 Task: Change  the formatting of the data  'Which is Greater than 10 'in conditional formating, put the option 'Green Fill with Dark Green Text. . 'In the sheet  Expense Log Workbook Spreadsheetbook
Action: Mouse moved to (41, 141)
Screenshot: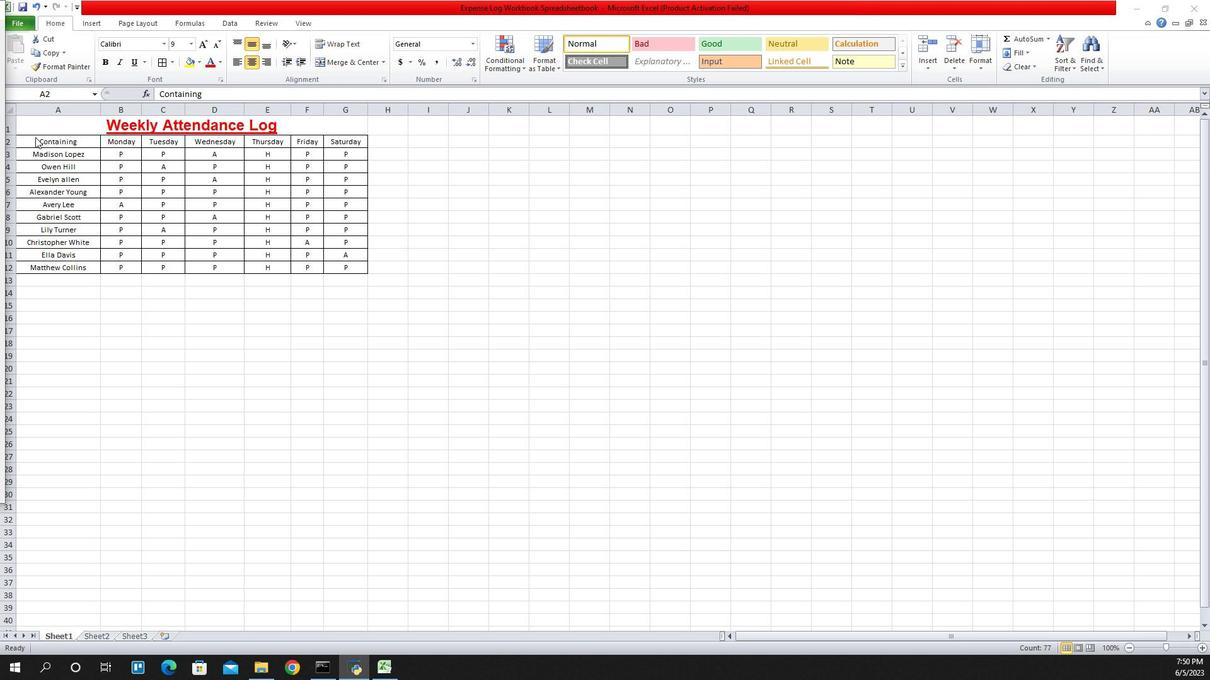 
Action: Mouse pressed left at (41, 141)
Screenshot: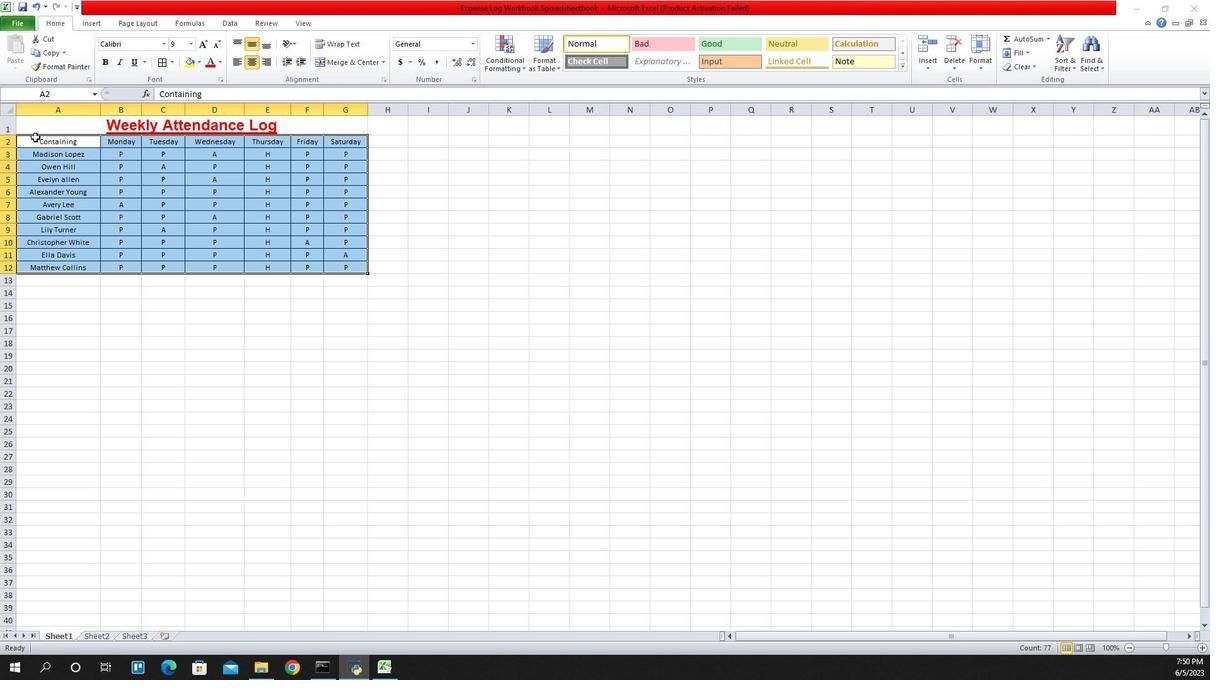 
Action: Mouse moved to (511, 66)
Screenshot: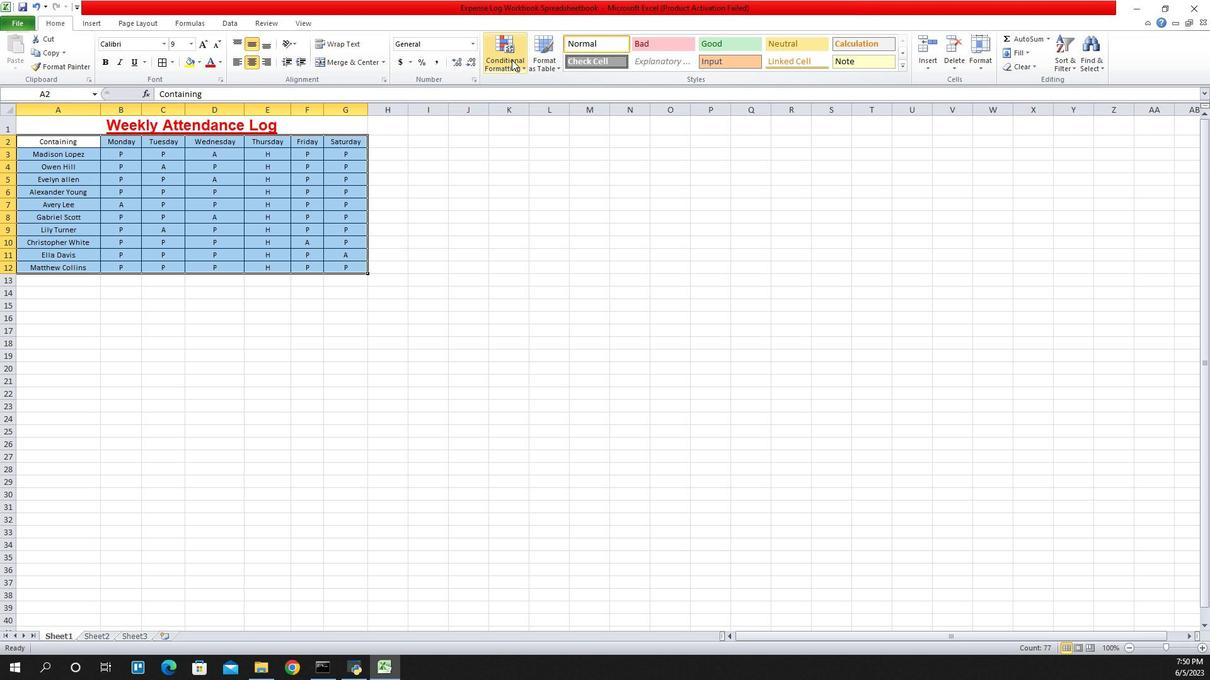 
Action: Mouse pressed left at (511, 66)
Screenshot: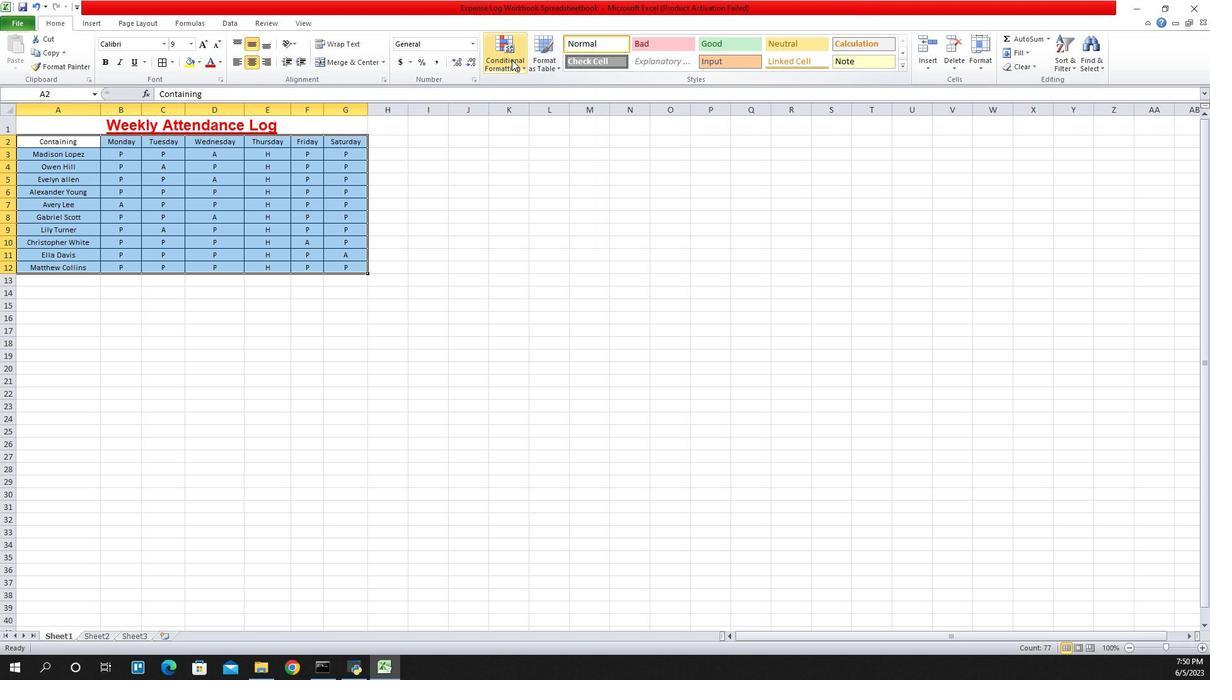 
Action: Mouse moved to (614, 95)
Screenshot: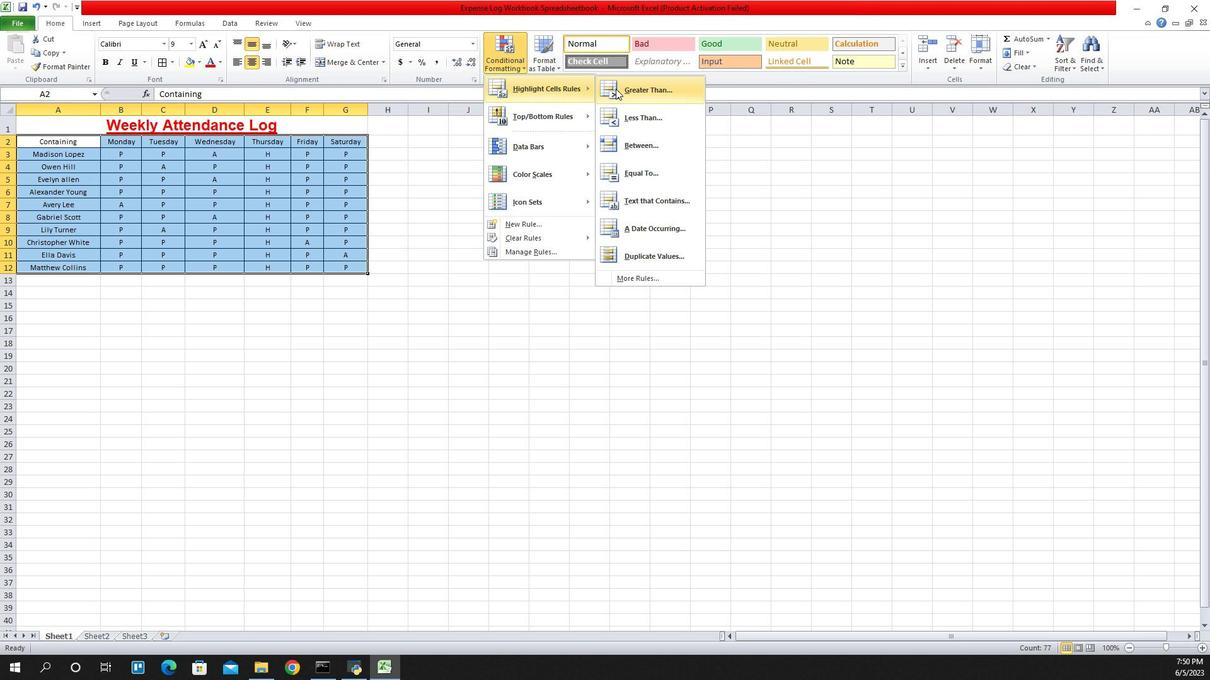 
Action: Mouse pressed left at (614, 95)
Screenshot: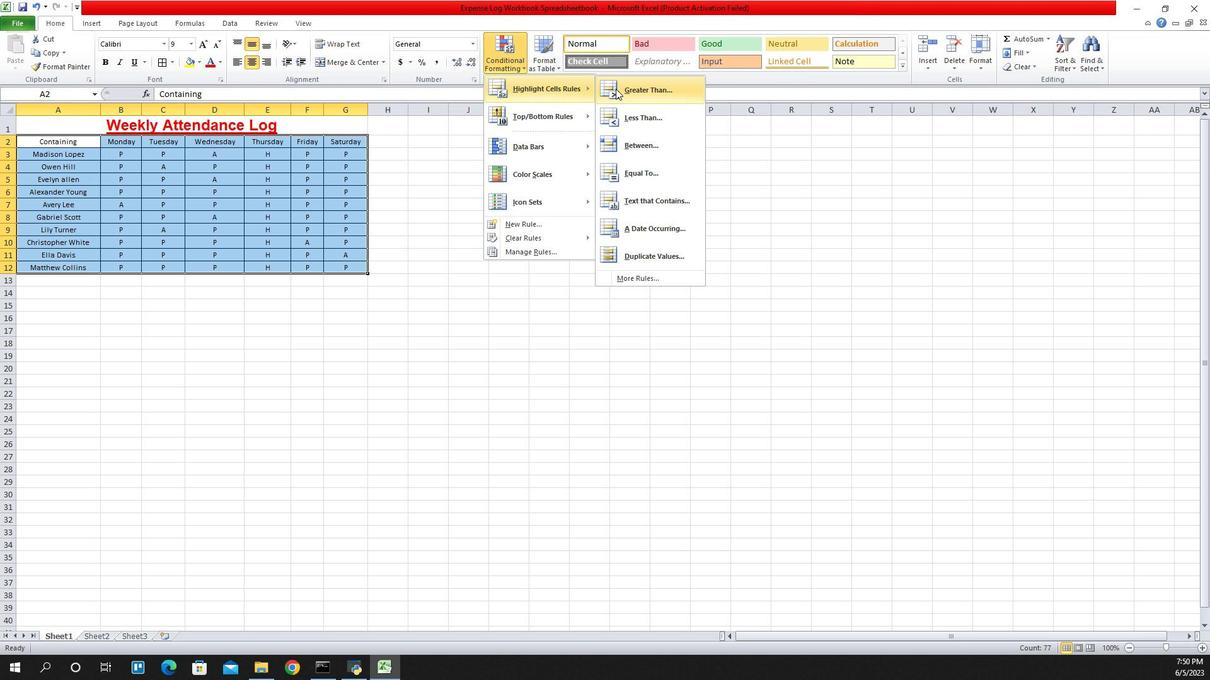 
Action: Mouse moved to (578, 87)
Screenshot: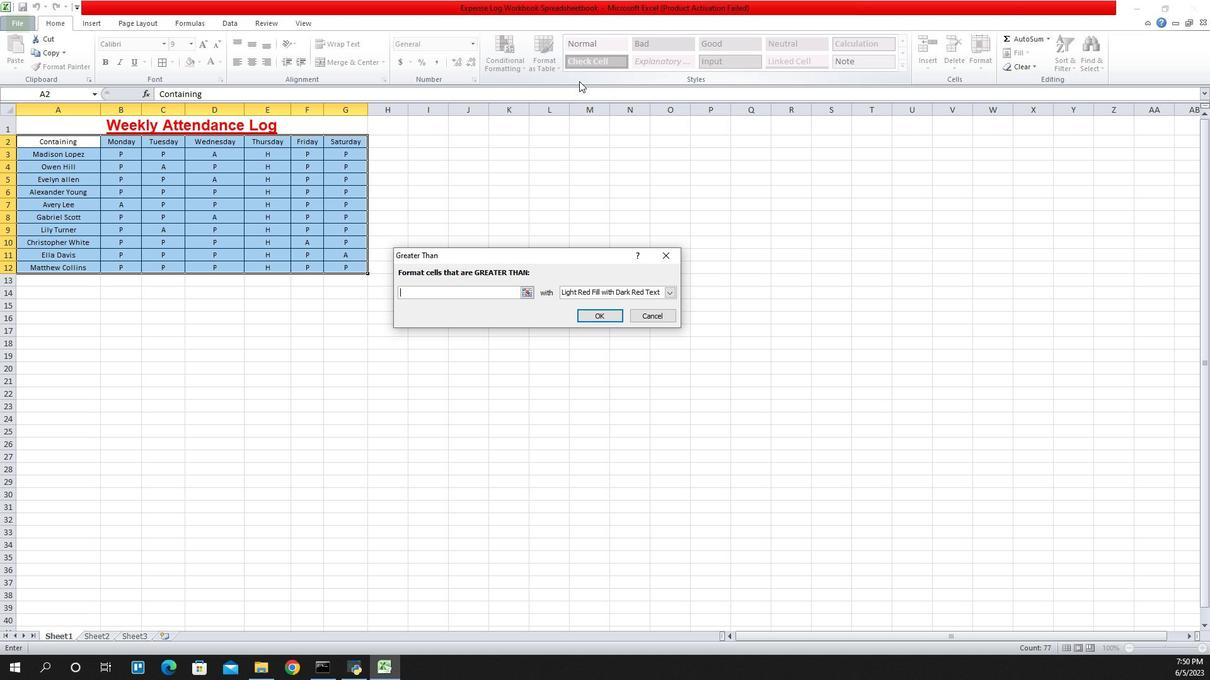 
Action: Key pressed 1
Screenshot: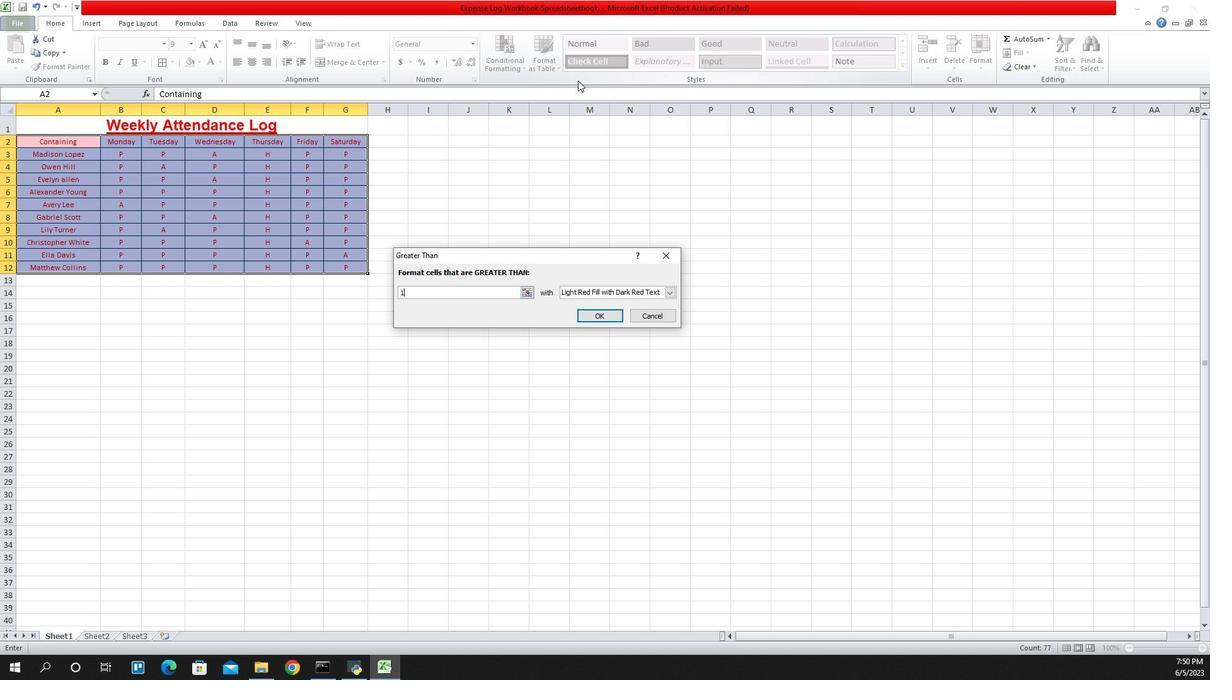 
Action: Mouse moved to (575, 86)
Screenshot: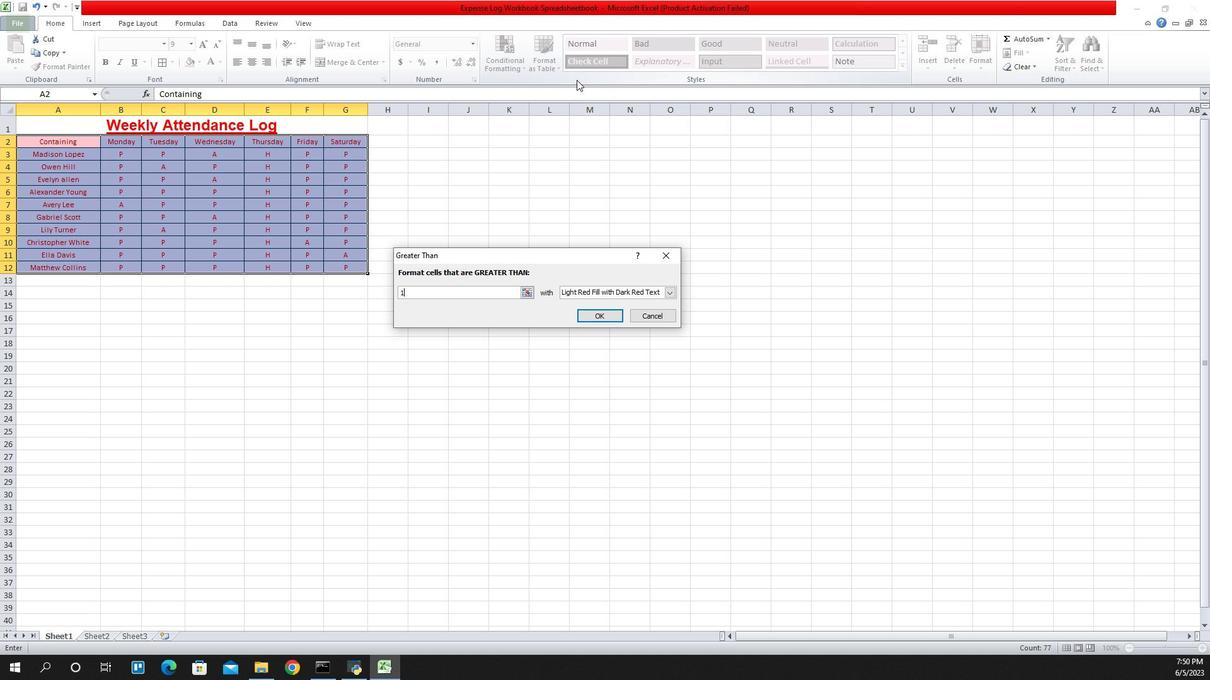 
Action: Key pressed 0
Screenshot: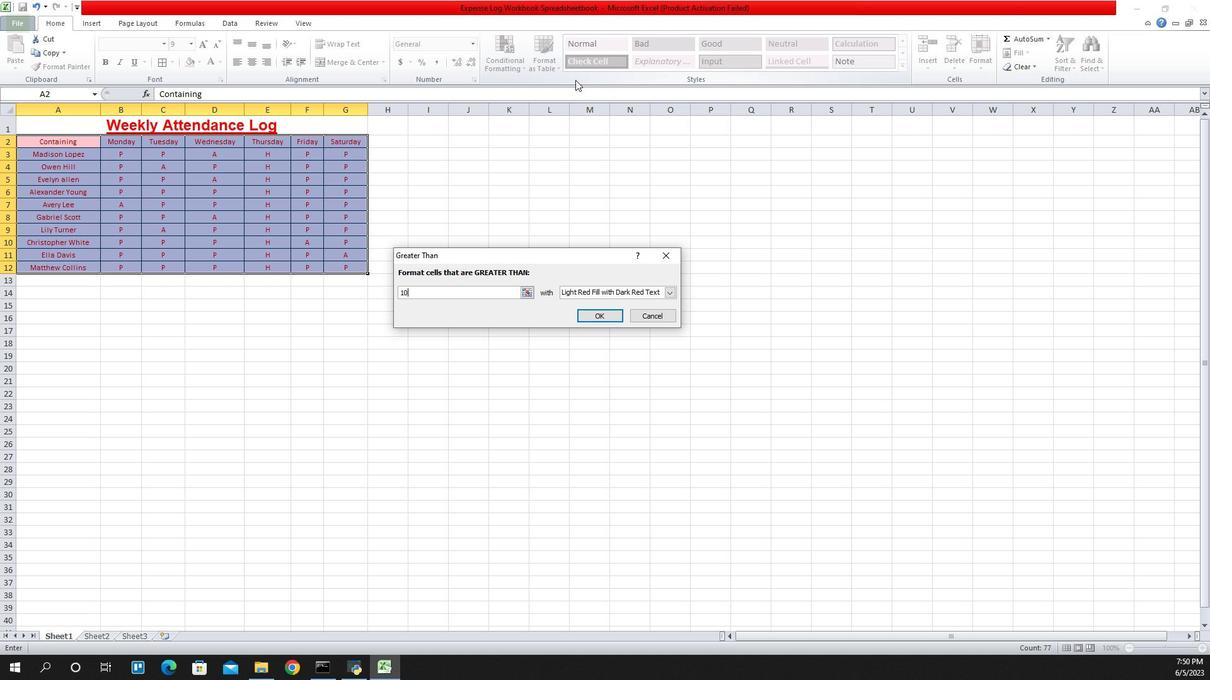 
Action: Mouse moved to (675, 290)
Screenshot: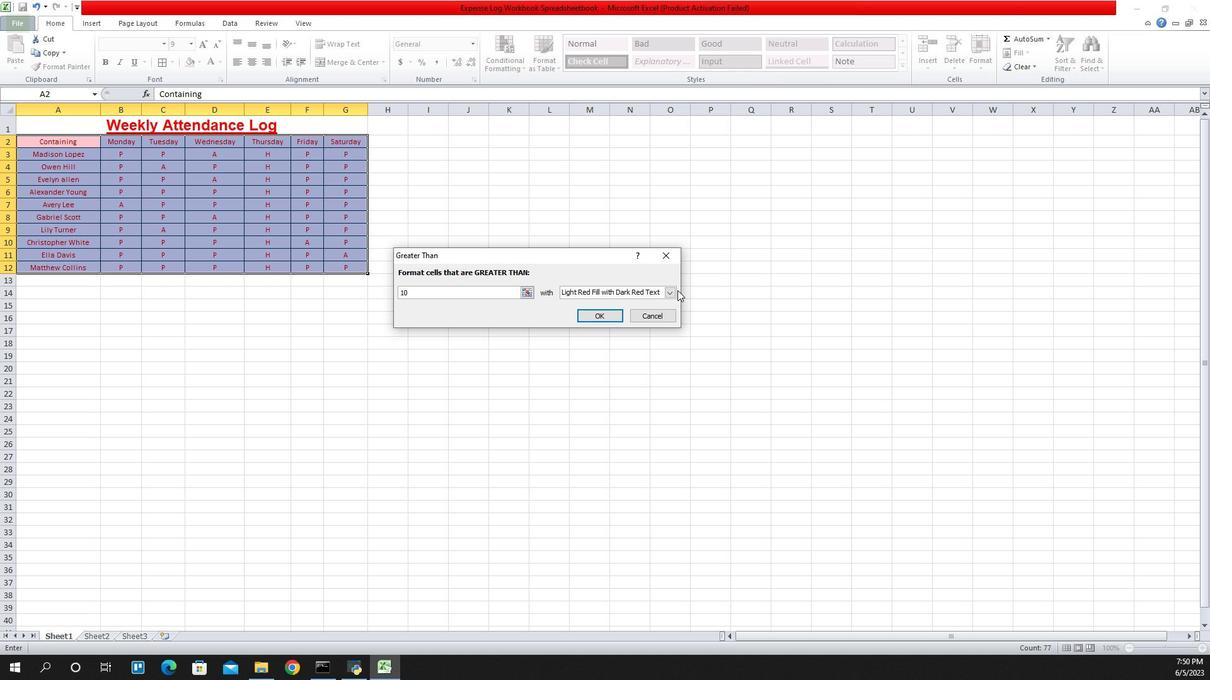 
Action: Mouse pressed left at (675, 290)
Screenshot: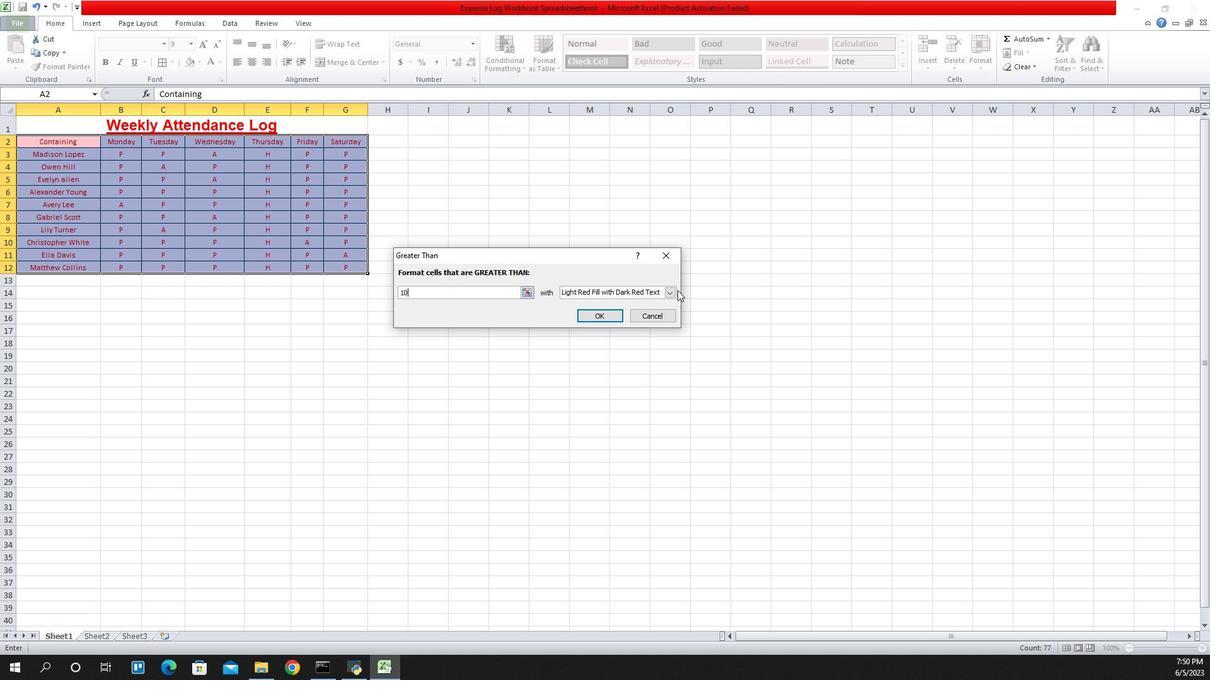 
Action: Mouse moved to (672, 291)
Screenshot: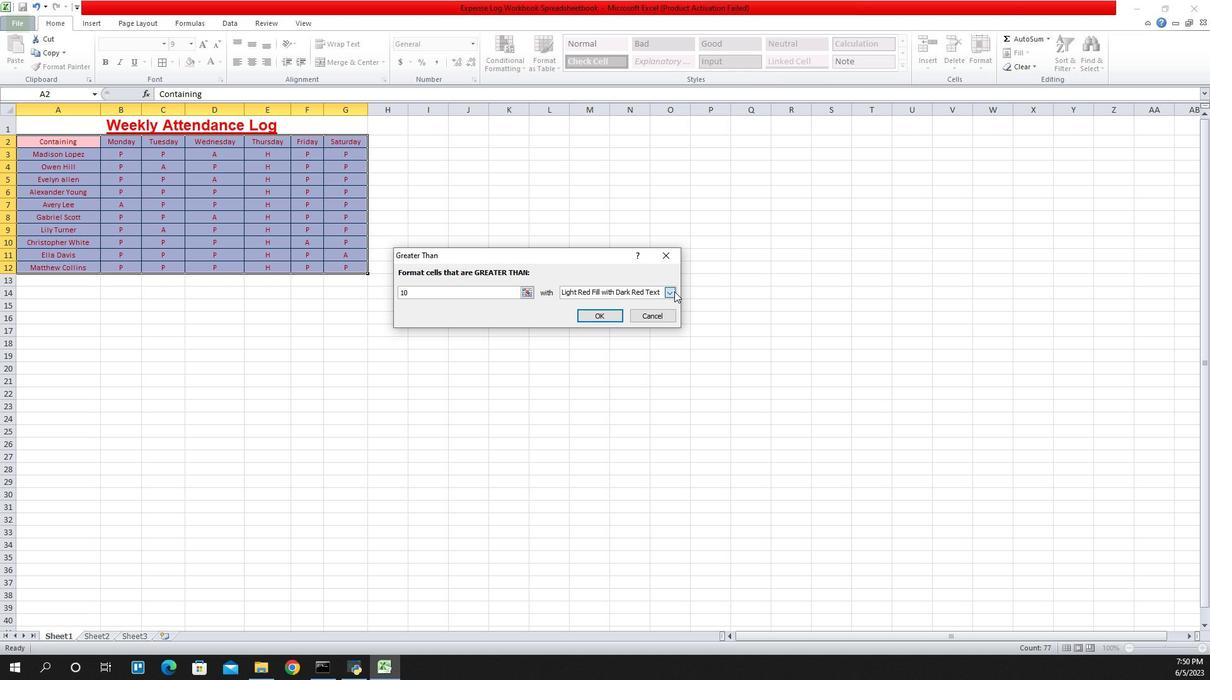 
Action: Mouse pressed left at (672, 291)
Screenshot: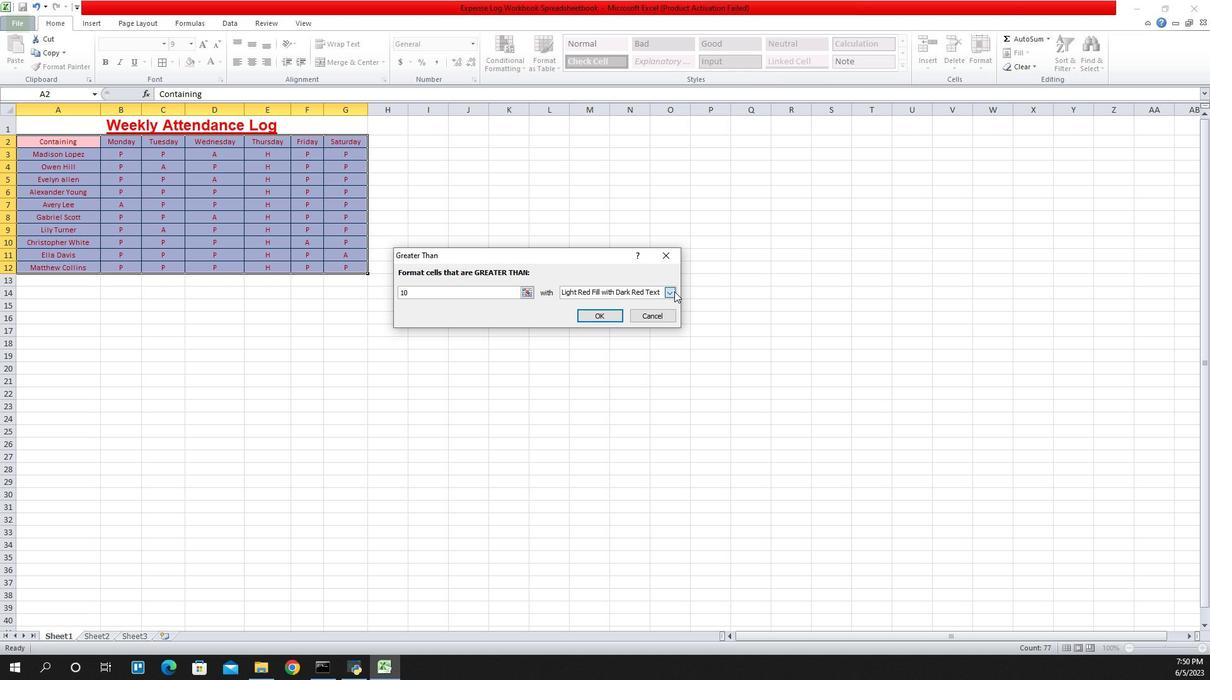 
Action: Mouse moved to (646, 317)
Screenshot: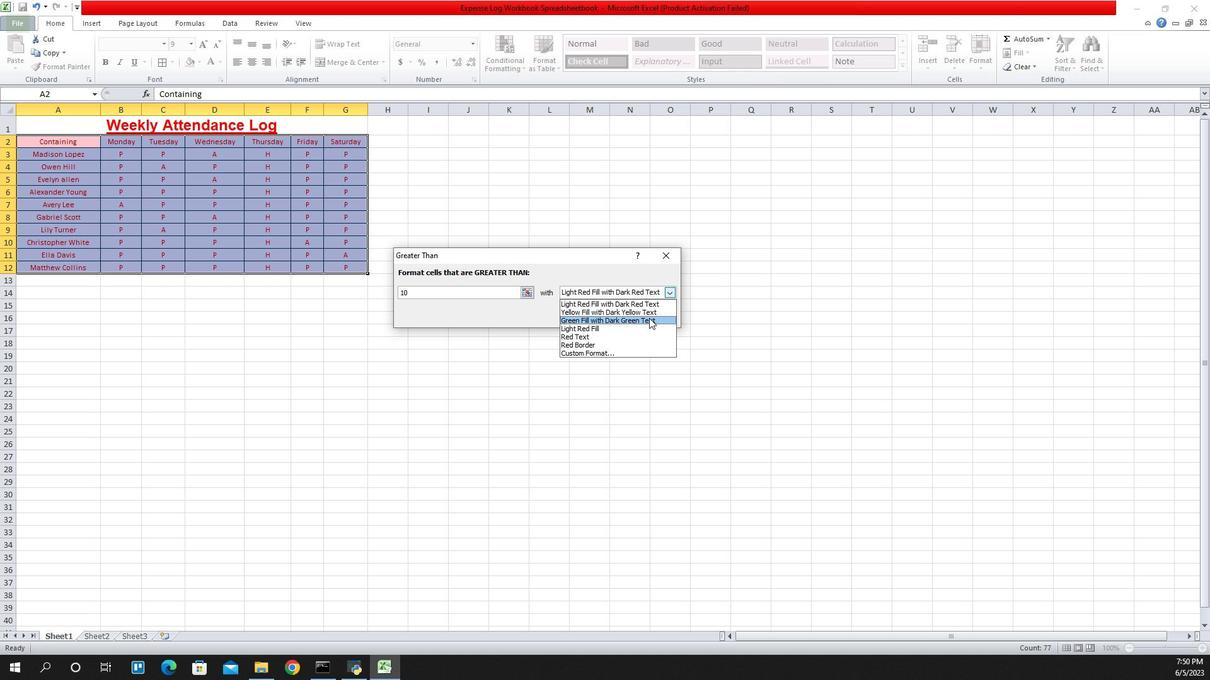 
Action: Mouse pressed left at (646, 317)
Screenshot: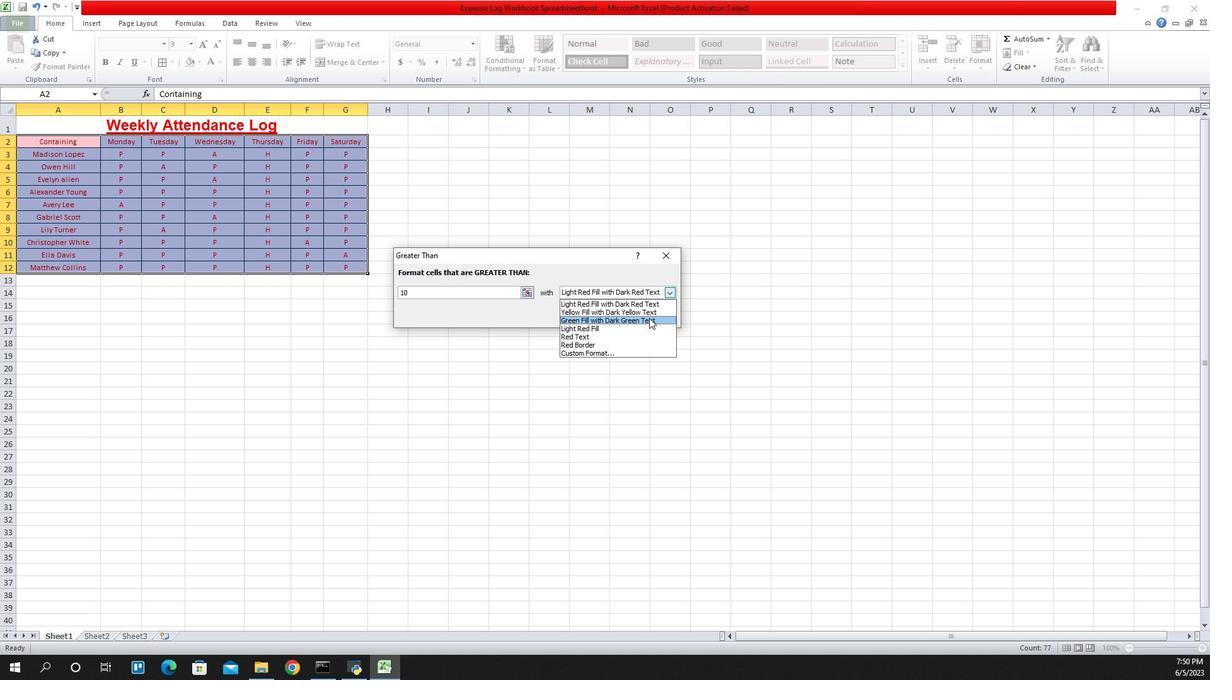 
Action: Mouse moved to (610, 313)
Screenshot: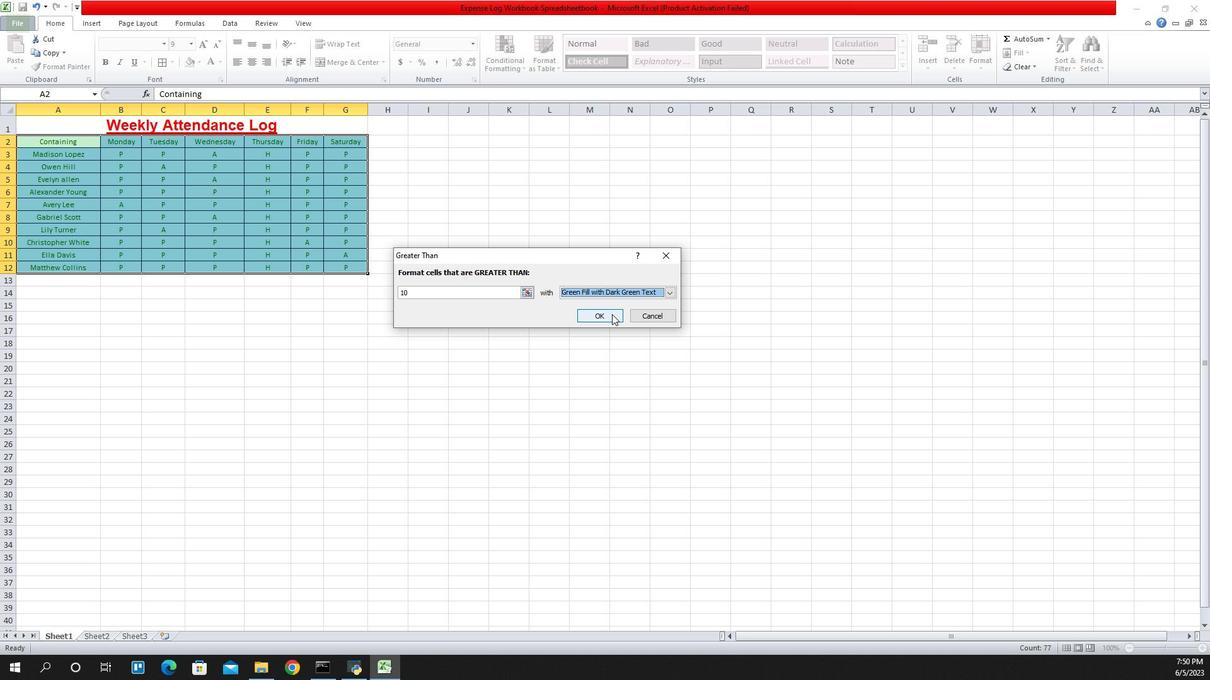 
Action: Mouse pressed left at (610, 313)
Screenshot: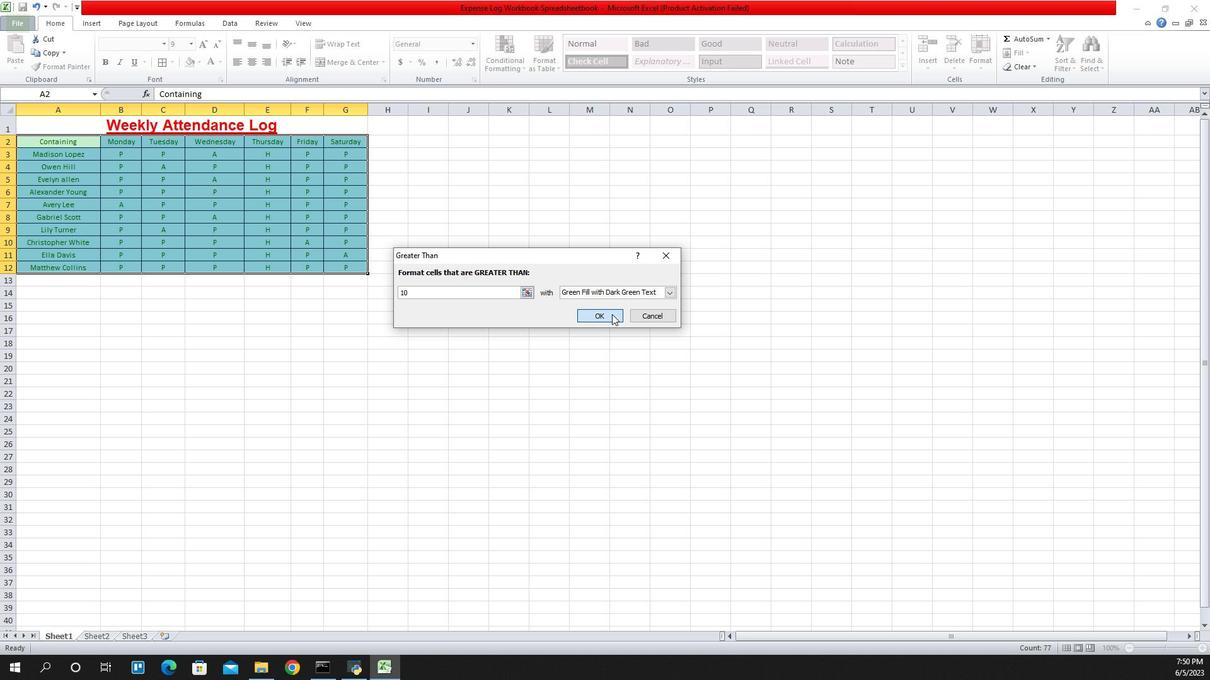 
Action: Mouse moved to (383, 296)
Screenshot: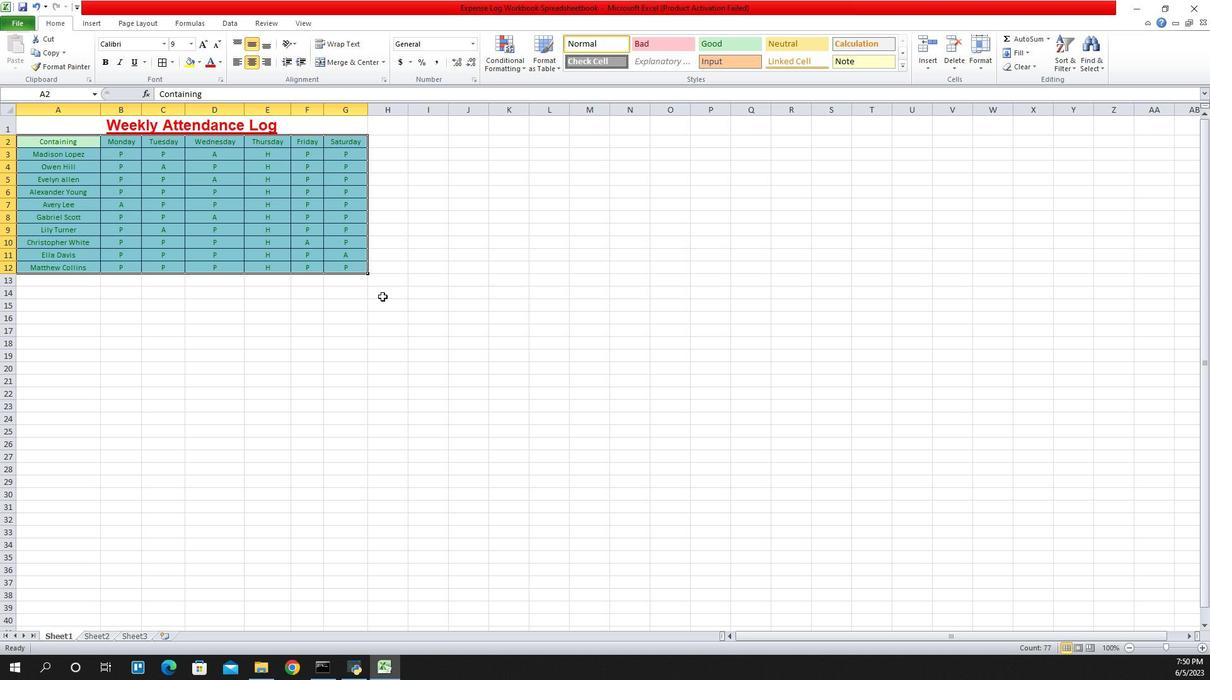 
